 Task: Create a new field with title Stage a blank project AgileBox with field type as Single-select and options as Not Started, In Progress and Complete
Action: Mouse moved to (53, 250)
Screenshot: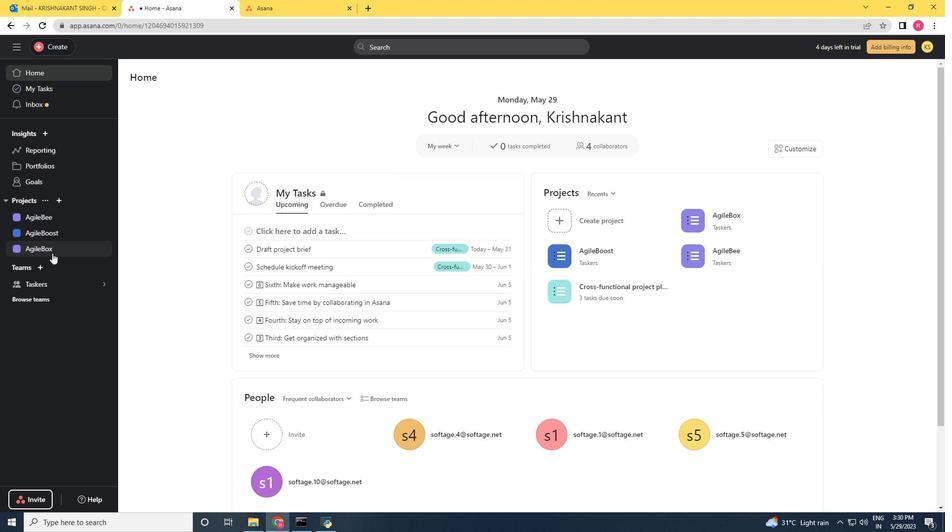 
Action: Mouse pressed left at (53, 250)
Screenshot: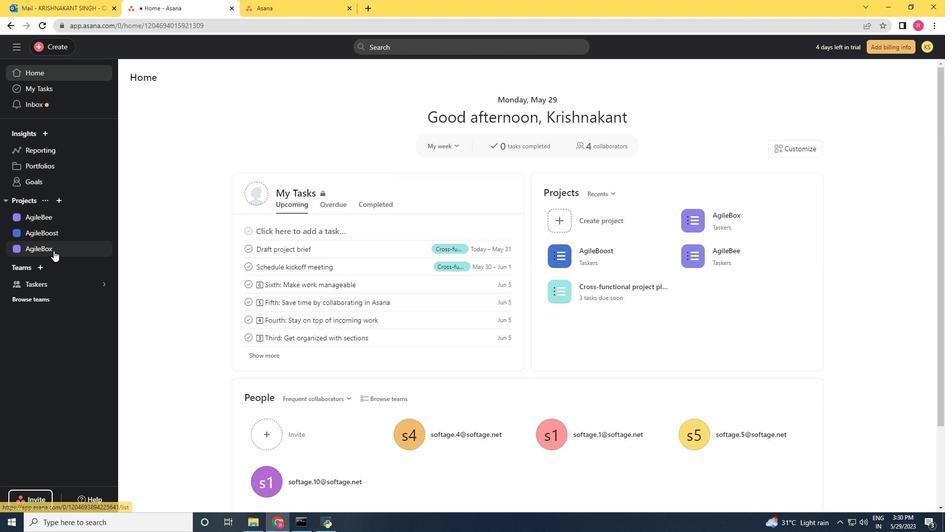 
Action: Mouse moved to (912, 83)
Screenshot: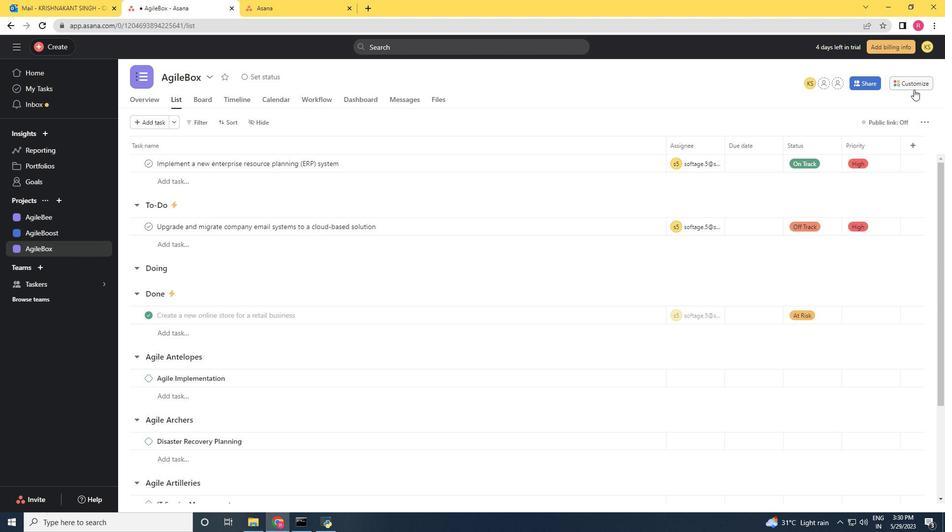 
Action: Mouse pressed left at (912, 83)
Screenshot: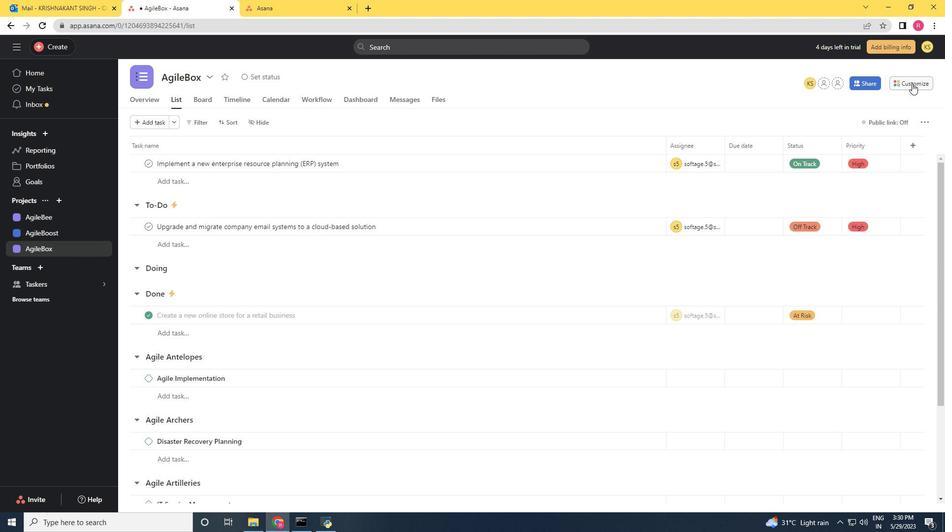 
Action: Mouse moved to (808, 197)
Screenshot: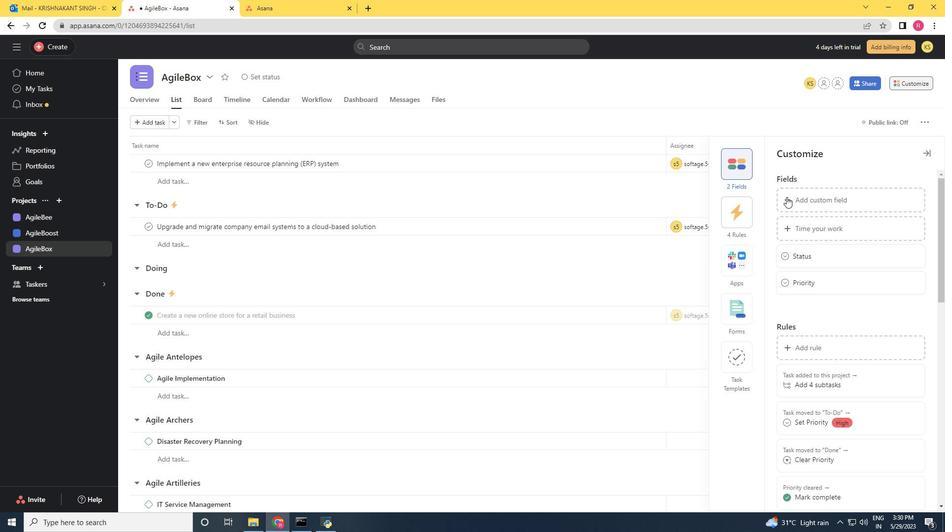 
Action: Mouse pressed left at (808, 197)
Screenshot: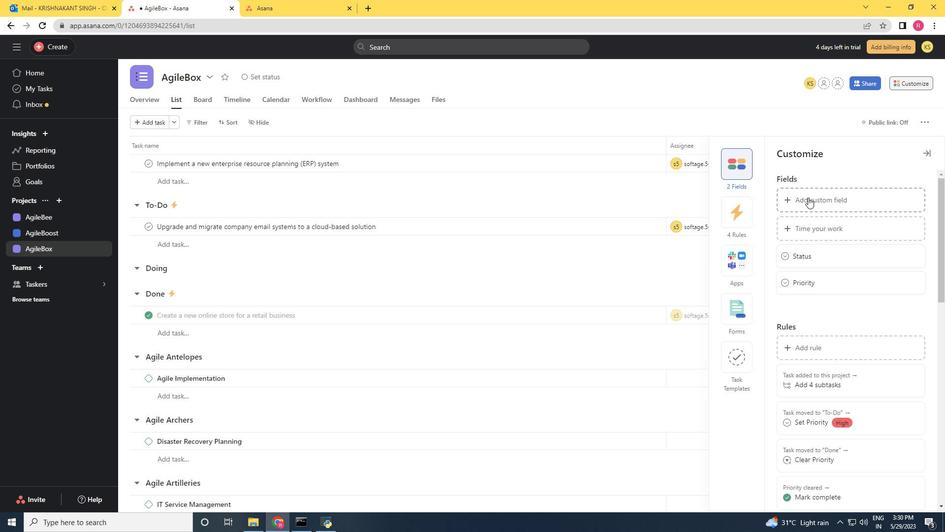 
Action: Mouse moved to (518, 185)
Screenshot: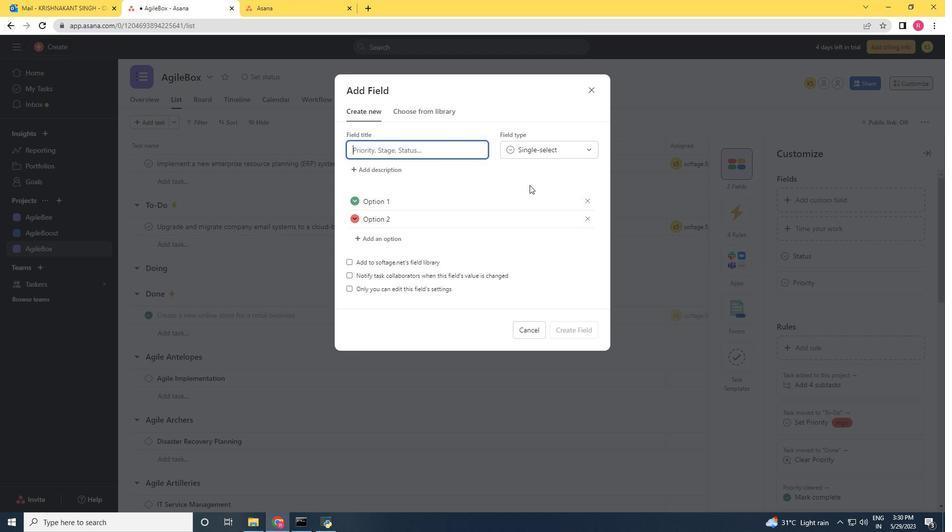 
Action: Key pressed <Key.shift>Stage<Key.space><Key.space>a<Key.space>blank<Key.space><Key.shift><Key.shift>project
Screenshot: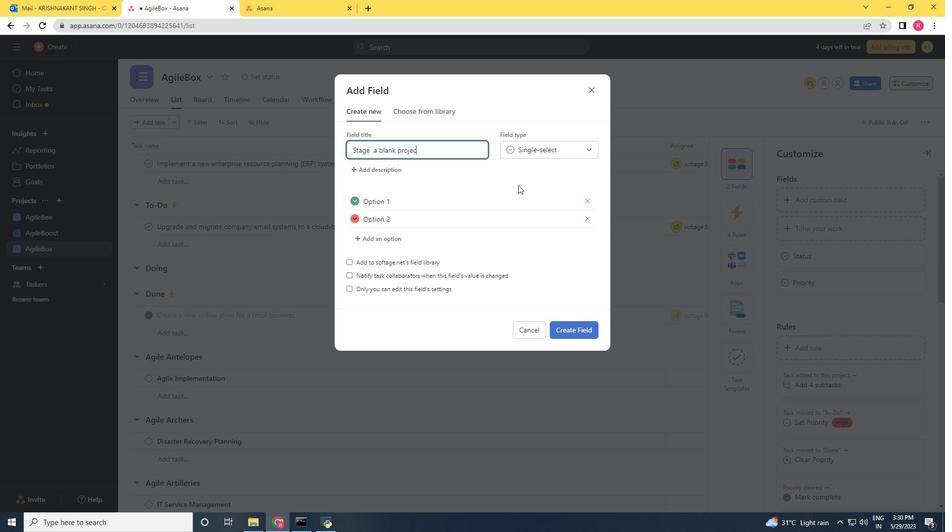 
Action: Mouse moved to (543, 150)
Screenshot: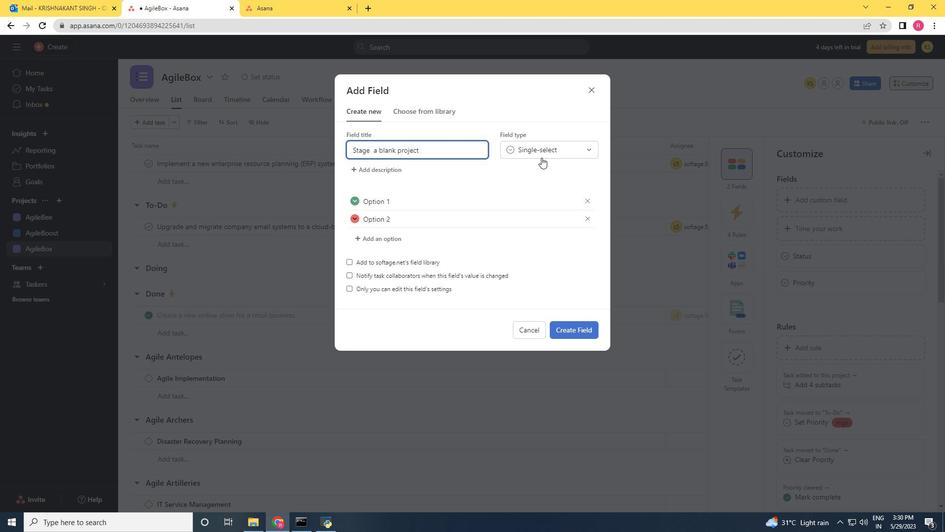 
Action: Mouse pressed left at (543, 150)
Screenshot: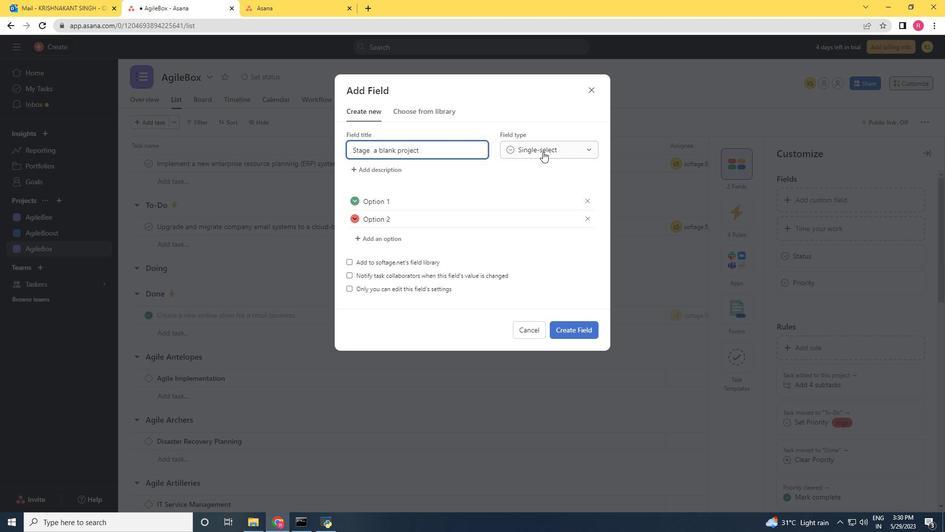 
Action: Mouse moved to (540, 166)
Screenshot: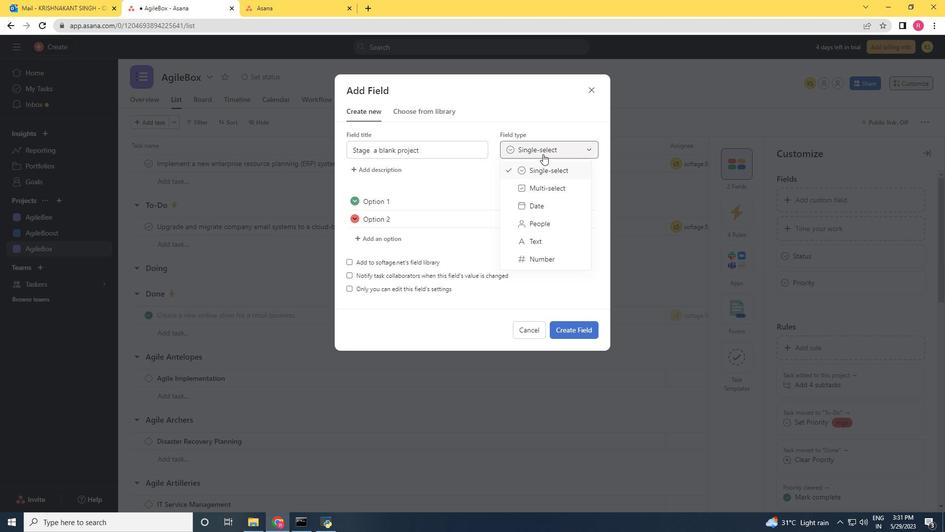 
Action: Mouse pressed left at (540, 166)
Screenshot: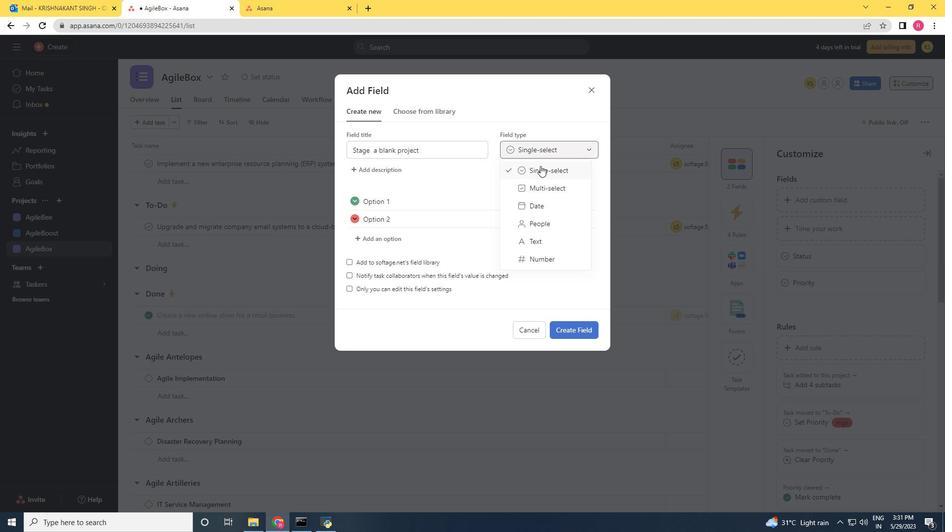 
Action: Mouse moved to (405, 201)
Screenshot: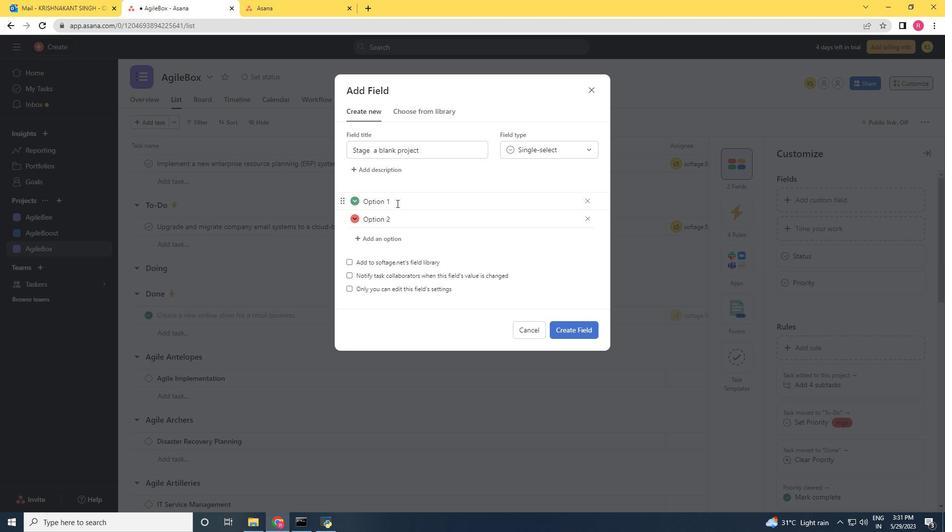 
Action: Mouse pressed left at (405, 201)
Screenshot: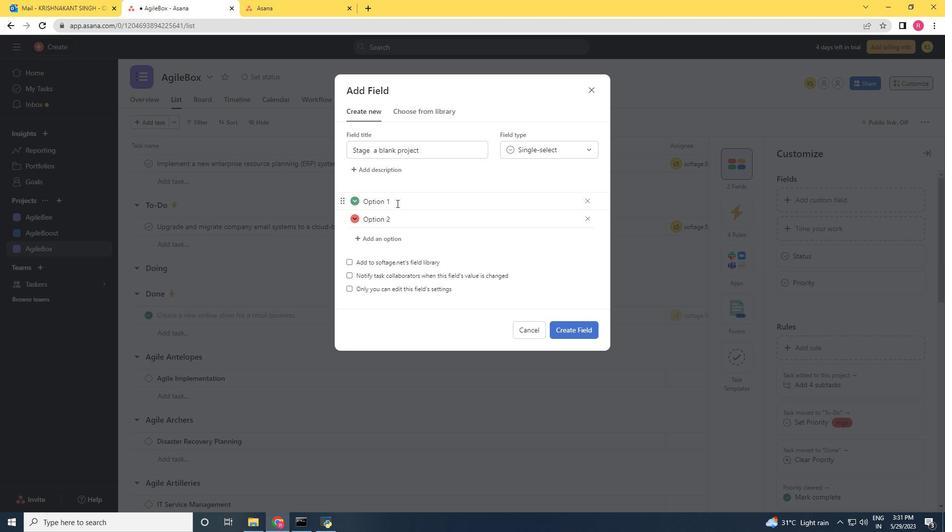 
Action: Key pressed <Key.backspace><Key.backspace><Key.backspace><Key.backspace><Key.backspace><Key.backspace><Key.backspace><Key.backspace><Key.shift>Not<Key.space><Key.shift>Stsrted<Key.space><Key.backspace><Key.backspace><Key.backspace><Key.backspace><Key.backspace><Key.backspace>ared<Key.space><Key.backspace><Key.backspace><Key.backspace>ted<Key.space><Key.space><Key.enter><Key.shift>In<Key.space><Key.shift>Progress<Key.enter><Key.shift><Key.shift><Key.shift><Key.shift><Key.shift><Key.shift>Complete
Screenshot: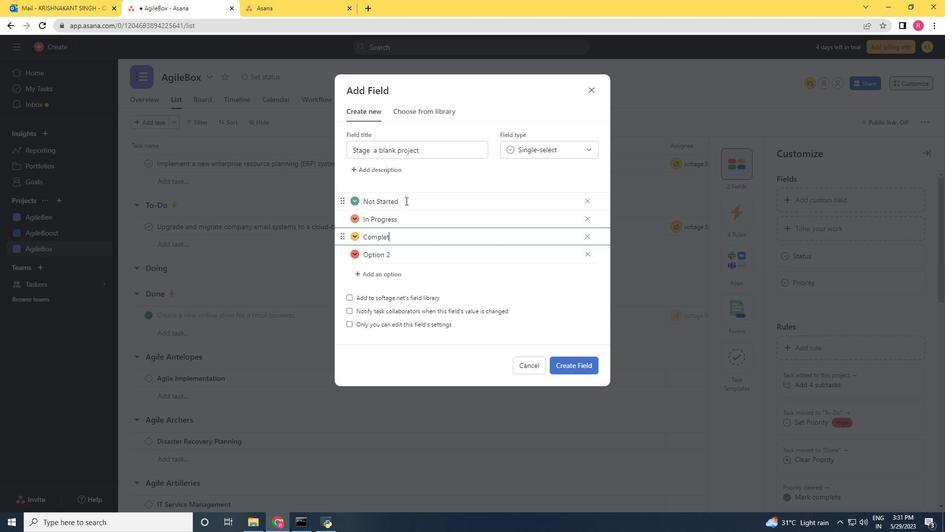 
Action: Mouse moved to (588, 254)
Screenshot: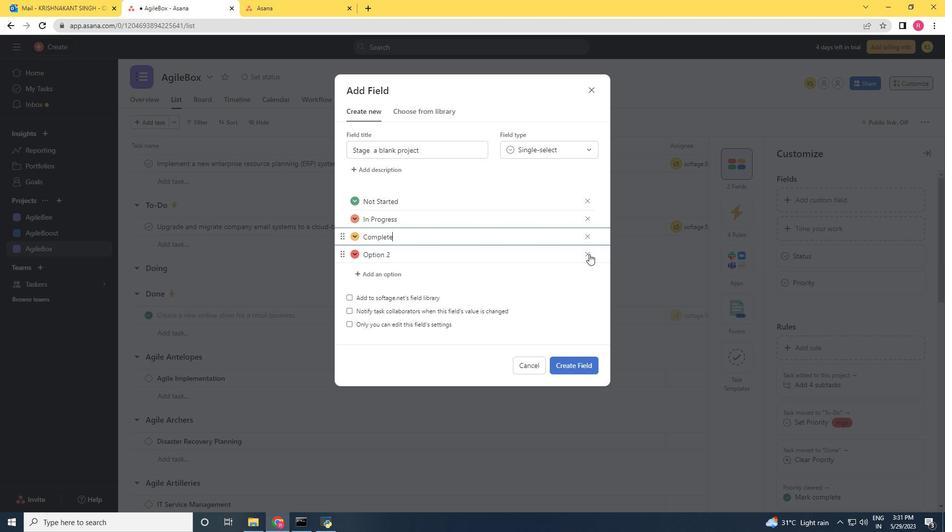 
Action: Mouse pressed left at (588, 254)
Screenshot: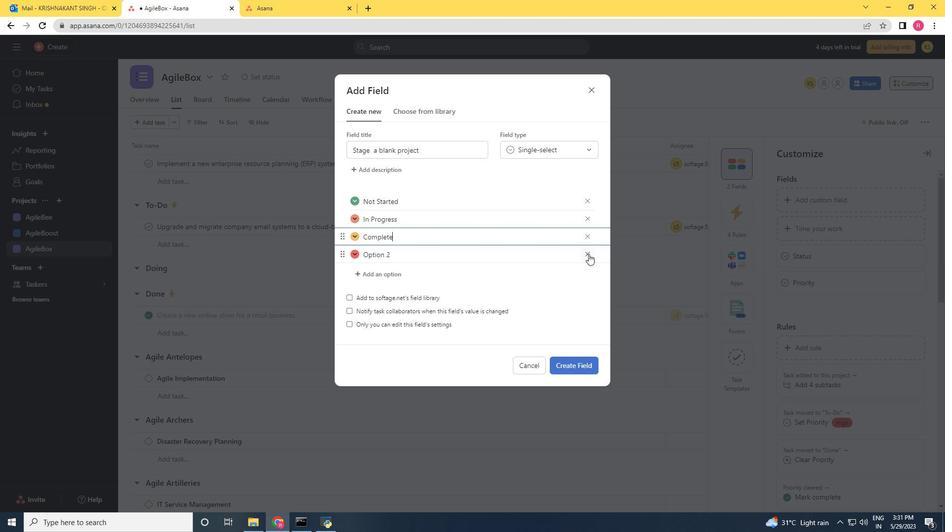 
Action: Mouse moved to (578, 346)
Screenshot: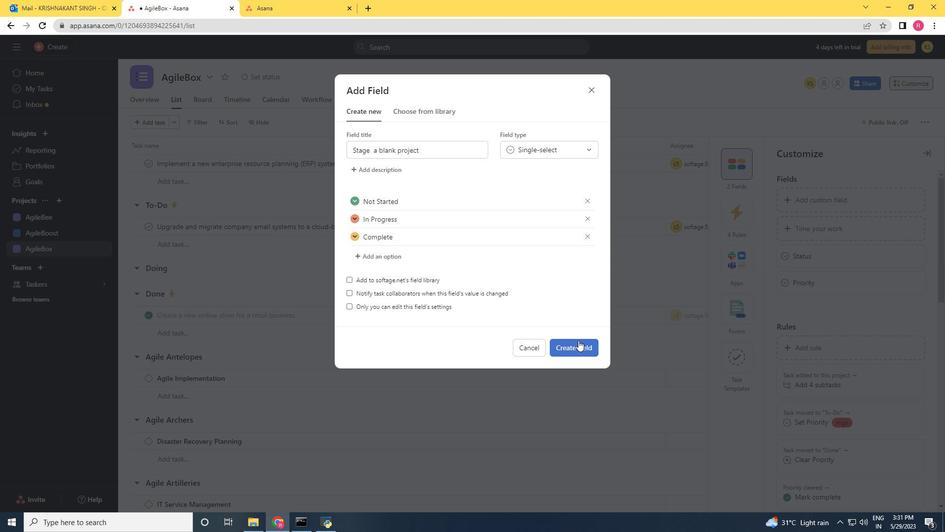 
Action: Mouse pressed left at (578, 346)
Screenshot: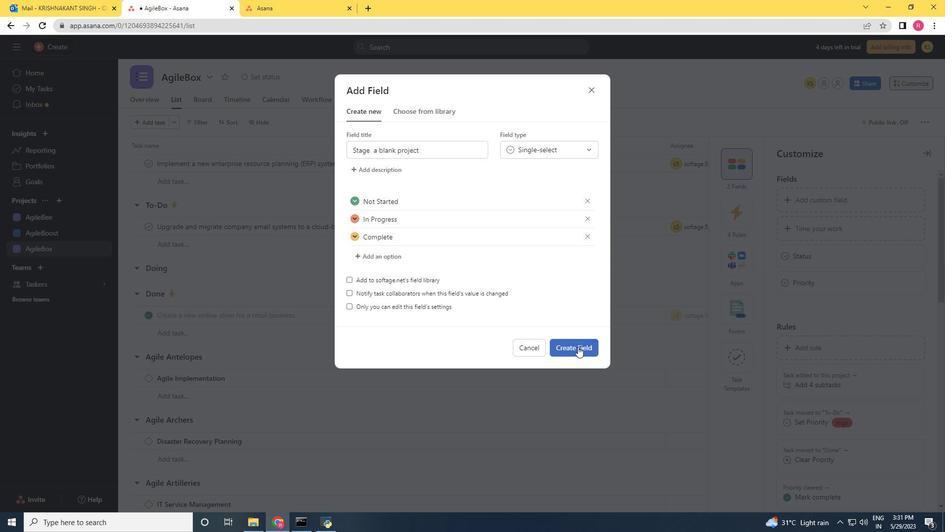 
Action: Mouse moved to (931, 388)
Screenshot: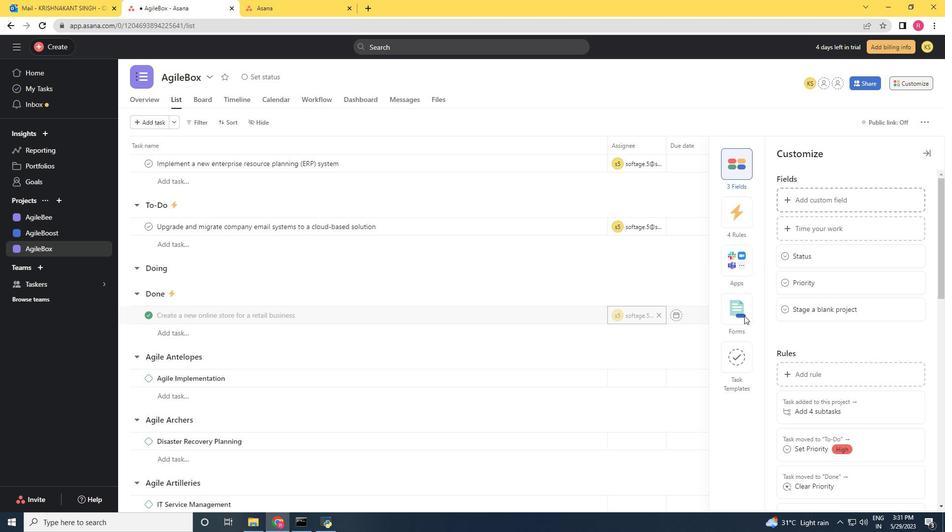 
Action: Mouse scrolled (931, 387) with delta (0, 0)
Screenshot: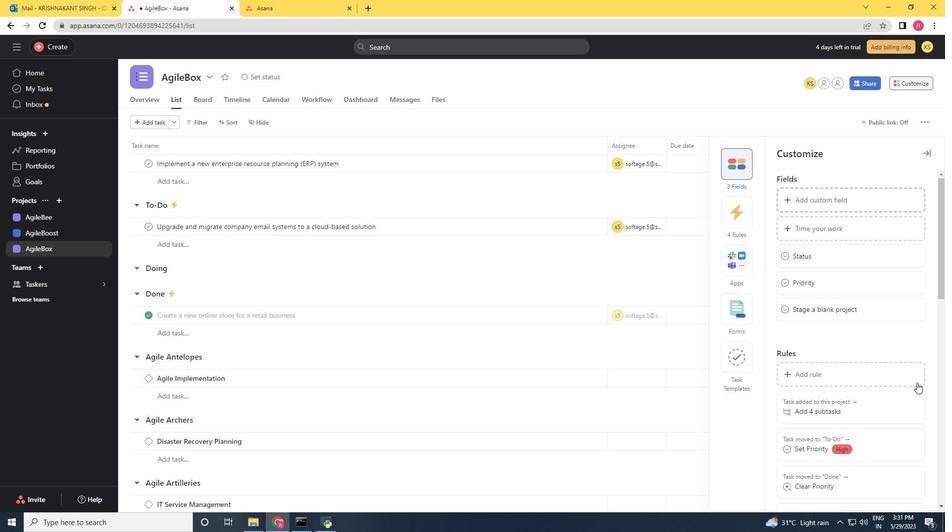 
Action: Mouse scrolled (931, 387) with delta (0, 0)
Screenshot: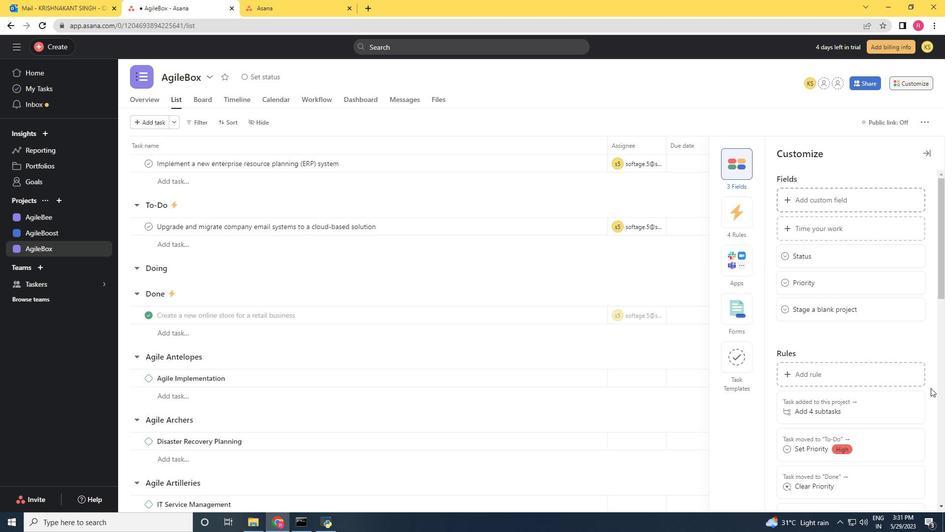 
Action: Mouse moved to (931, 388)
Screenshot: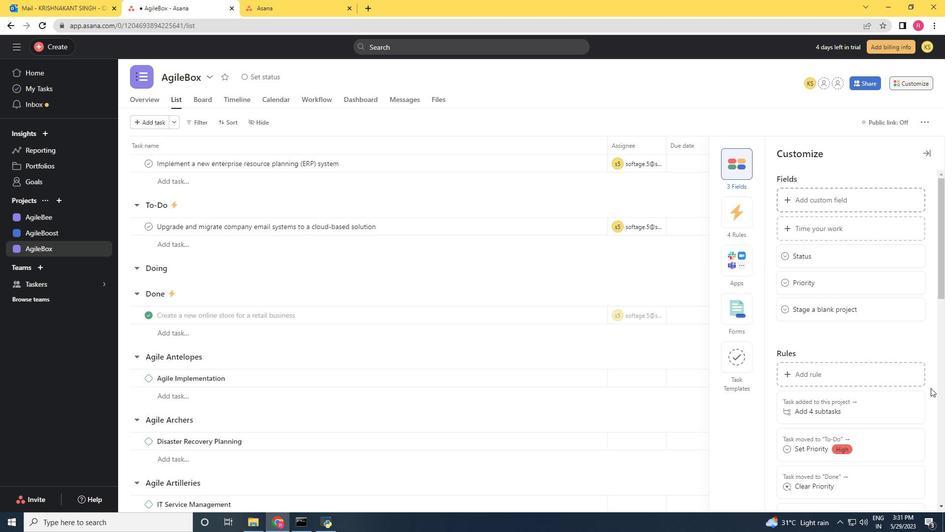 
Action: Mouse scrolled (931, 388) with delta (0, 0)
Screenshot: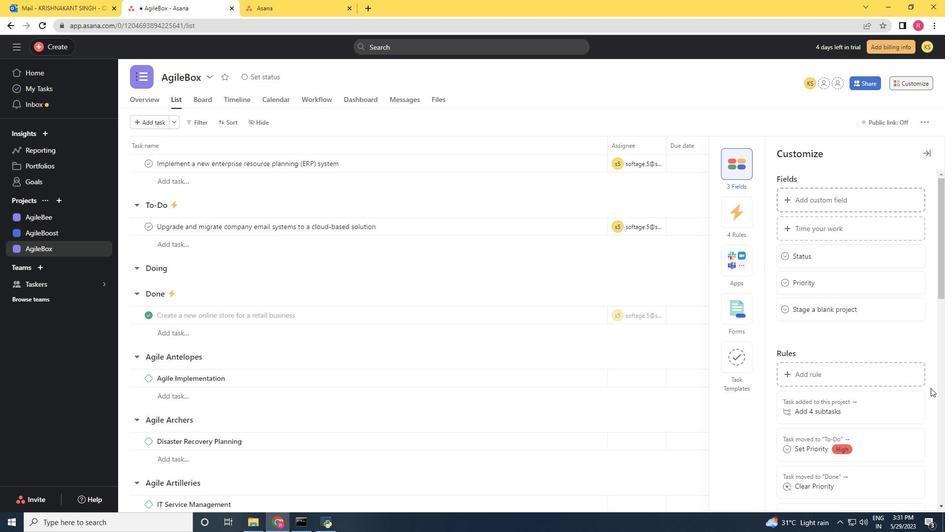 
Action: Mouse moved to (931, 389)
Screenshot: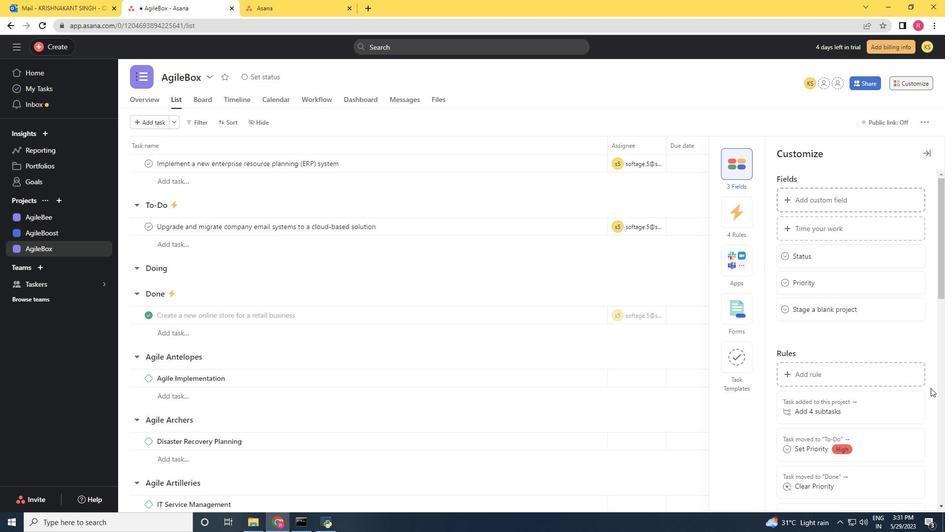 
Action: Mouse scrolled (931, 388) with delta (0, 0)
Screenshot: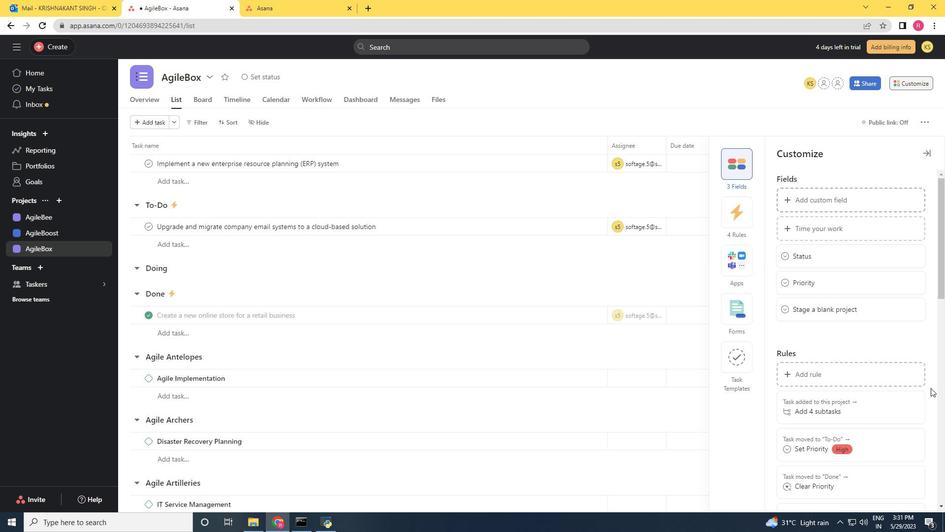 
Action: Mouse moved to (931, 389)
Screenshot: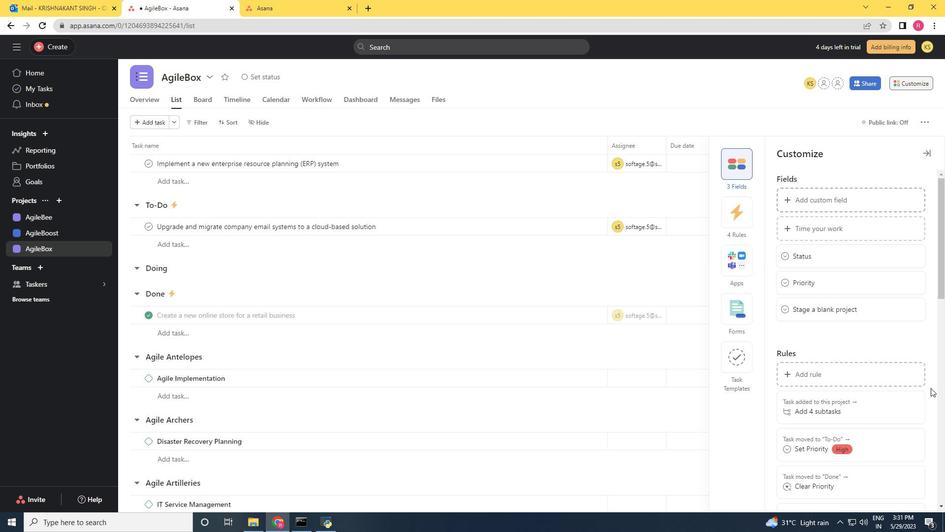 
Action: Mouse scrolled (931, 388) with delta (0, 0)
Screenshot: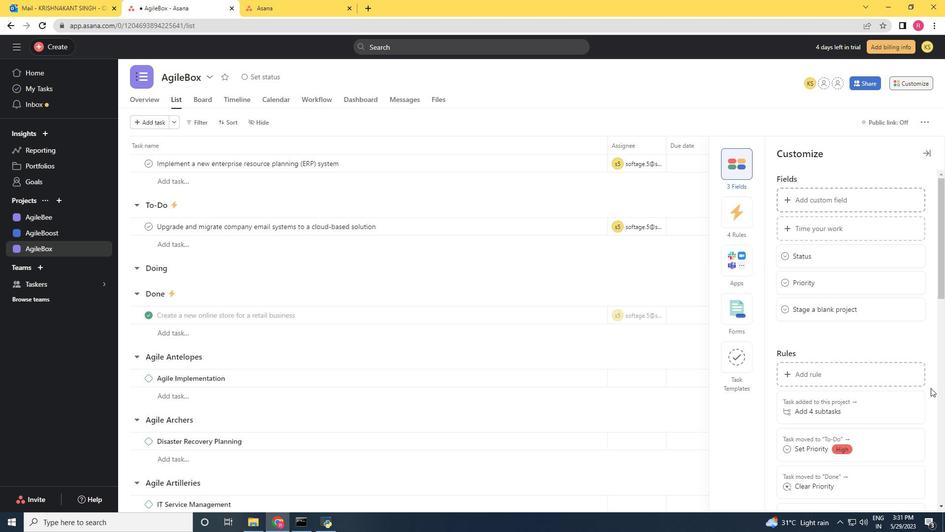 
Action: Mouse moved to (929, 390)
Screenshot: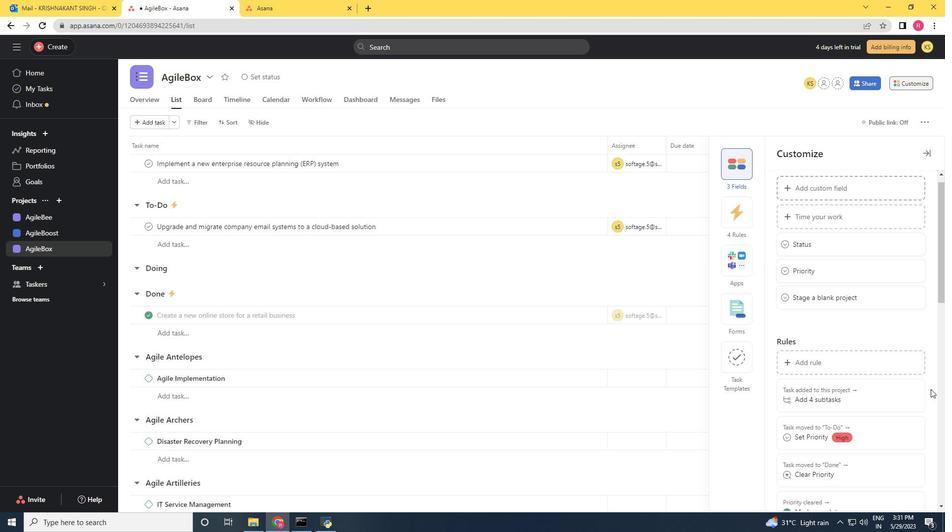 
Action: Mouse scrolled (929, 389) with delta (0, 0)
Screenshot: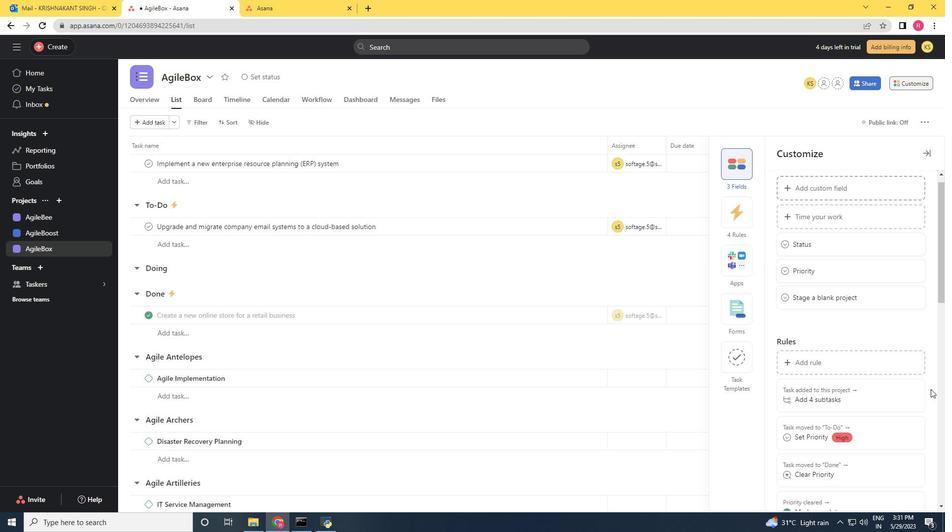 
Action: Mouse moved to (902, 391)
Screenshot: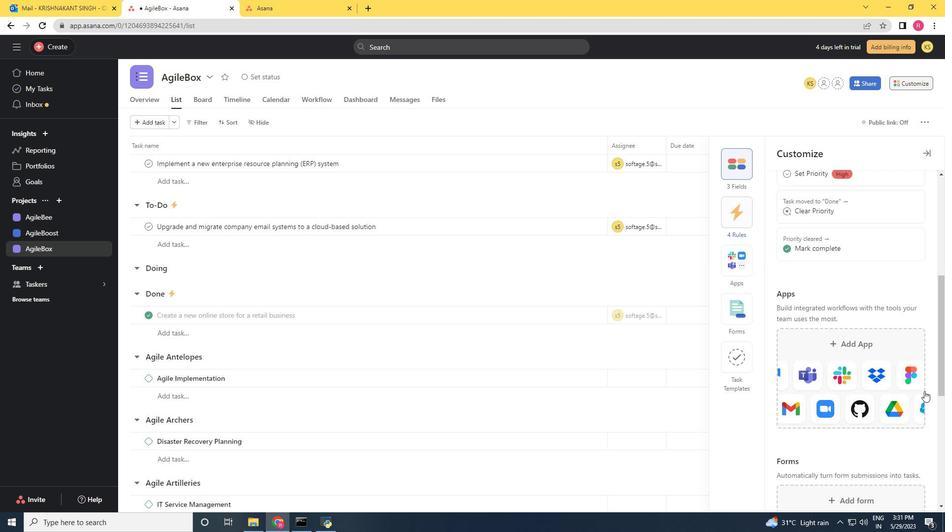 
Action: Mouse scrolled (902, 390) with delta (0, 0)
Screenshot: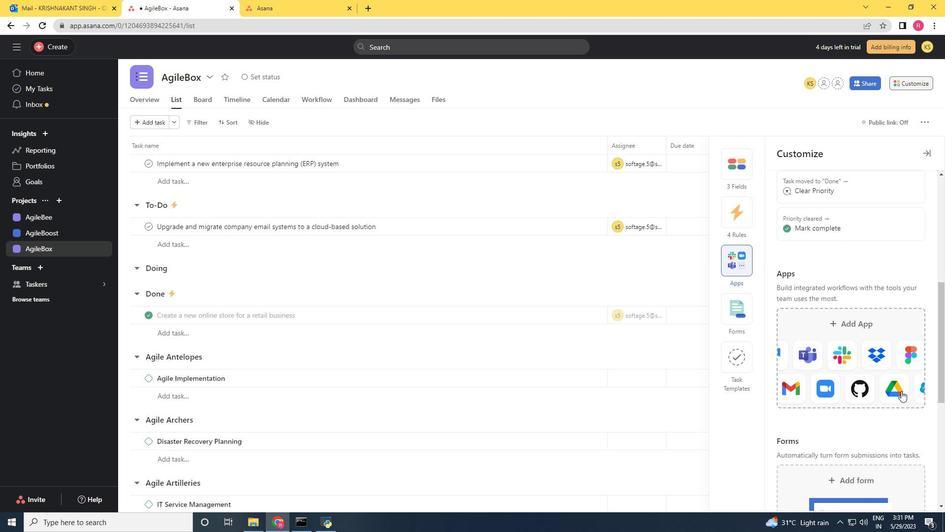 
Action: Mouse scrolled (902, 390) with delta (0, 0)
Screenshot: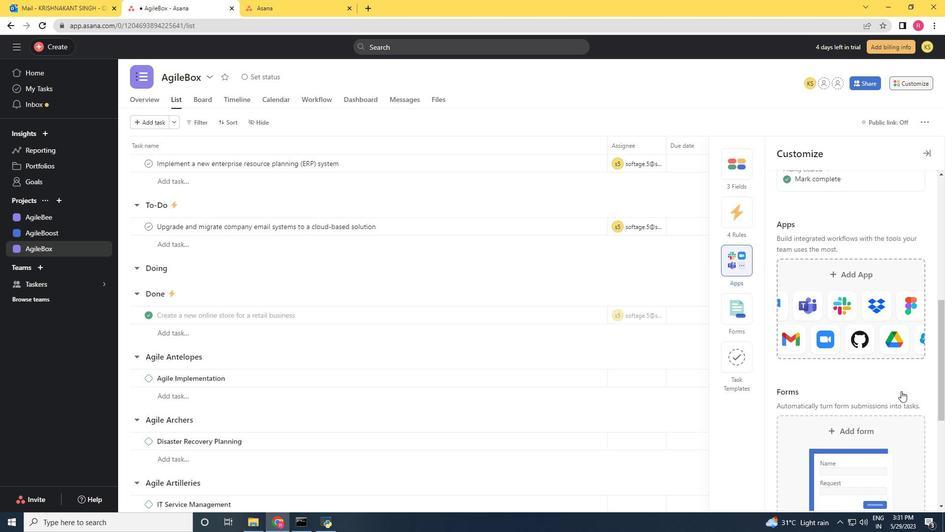 
Action: Mouse scrolled (902, 391) with delta (0, 0)
Screenshot: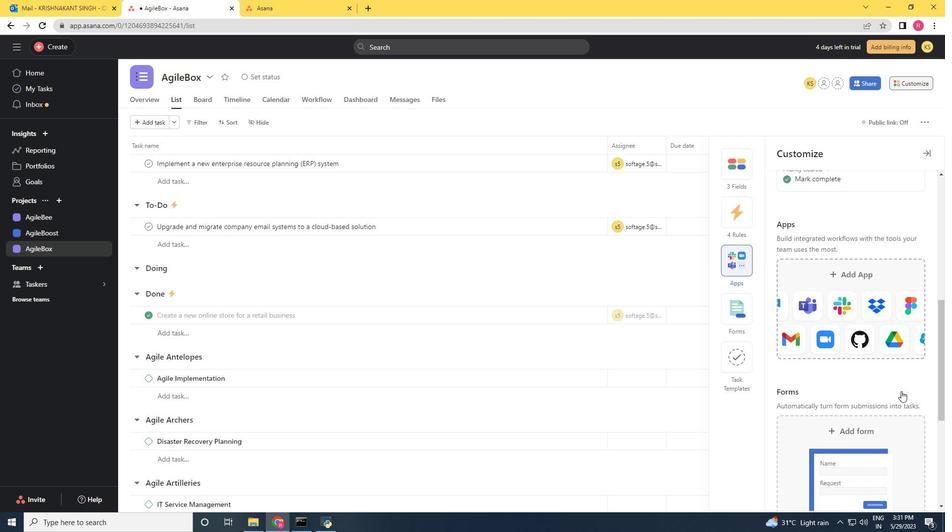 
Action: Mouse scrolled (902, 391) with delta (0, 0)
Screenshot: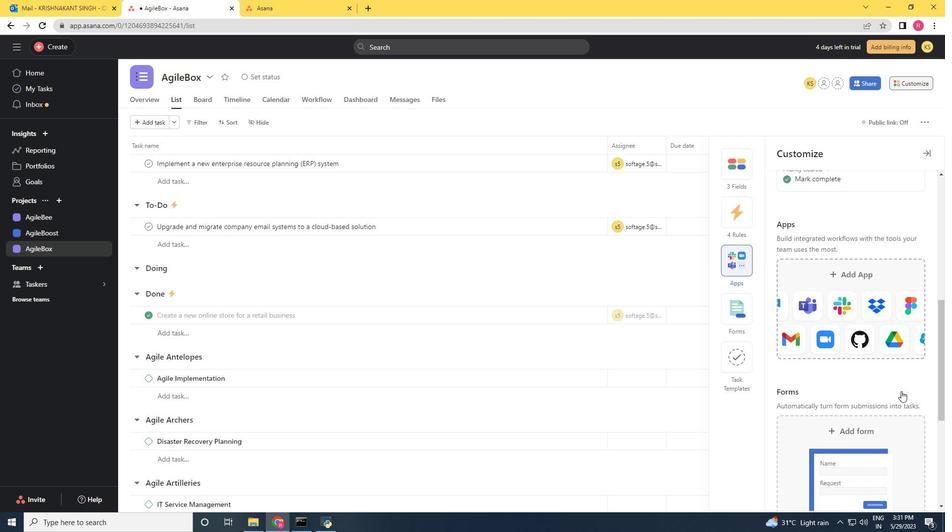 
Action: Mouse scrolled (902, 391) with delta (0, 0)
Screenshot: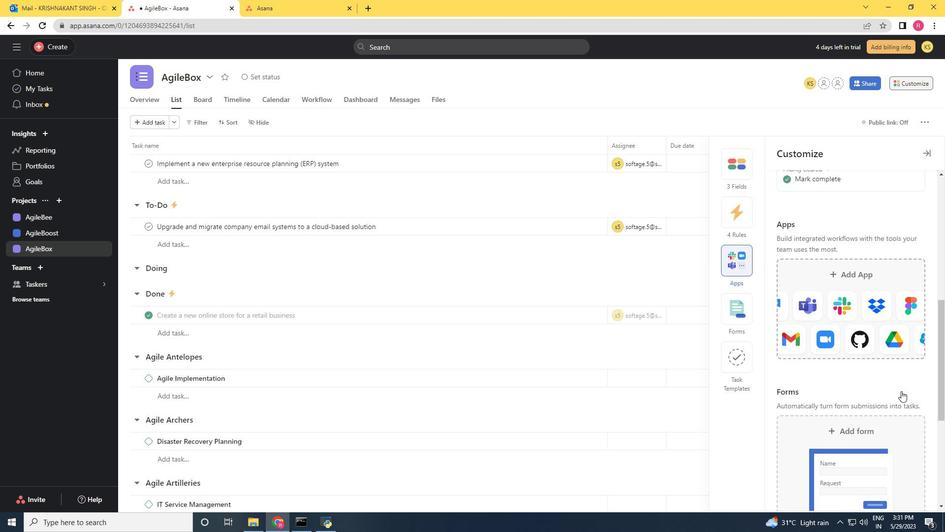 
Action: Mouse scrolled (902, 391) with delta (0, 0)
Screenshot: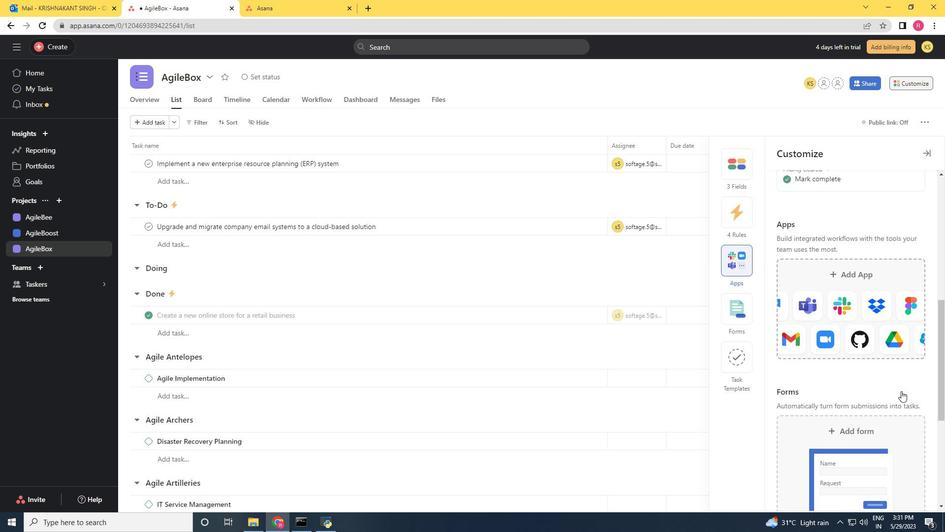 
Action: Mouse scrolled (902, 391) with delta (0, 0)
Screenshot: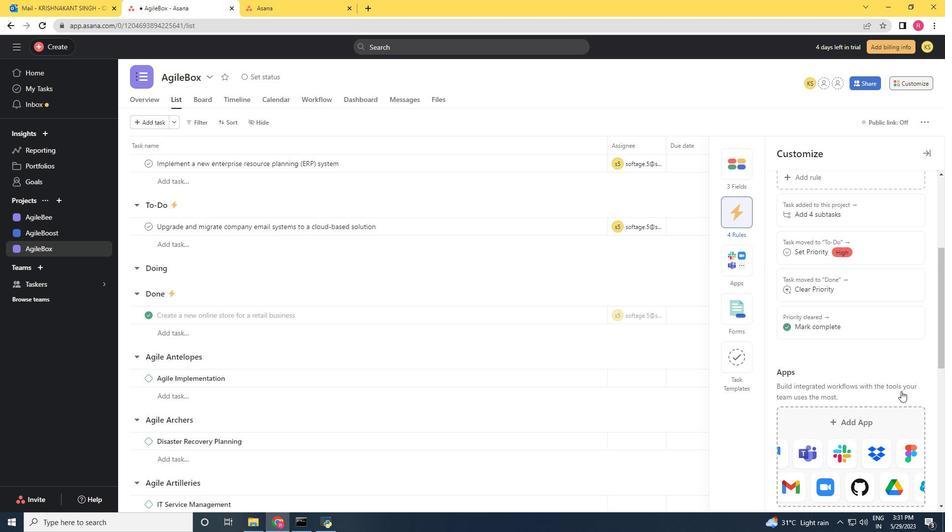 
Action: Mouse scrolled (902, 391) with delta (0, 0)
Screenshot: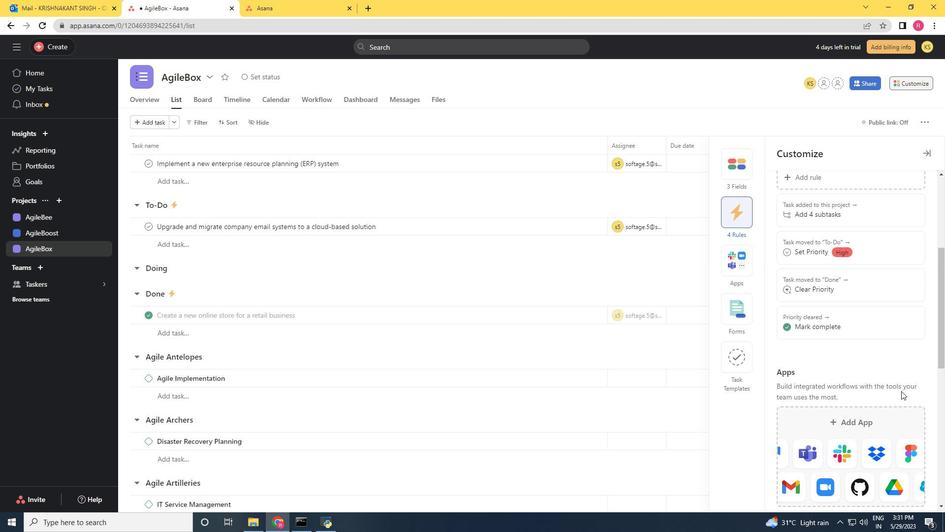 
